 Task: Add Sprouts Sliced Swiss Cheese to the cart.
Action: Mouse moved to (848, 322)
Screenshot: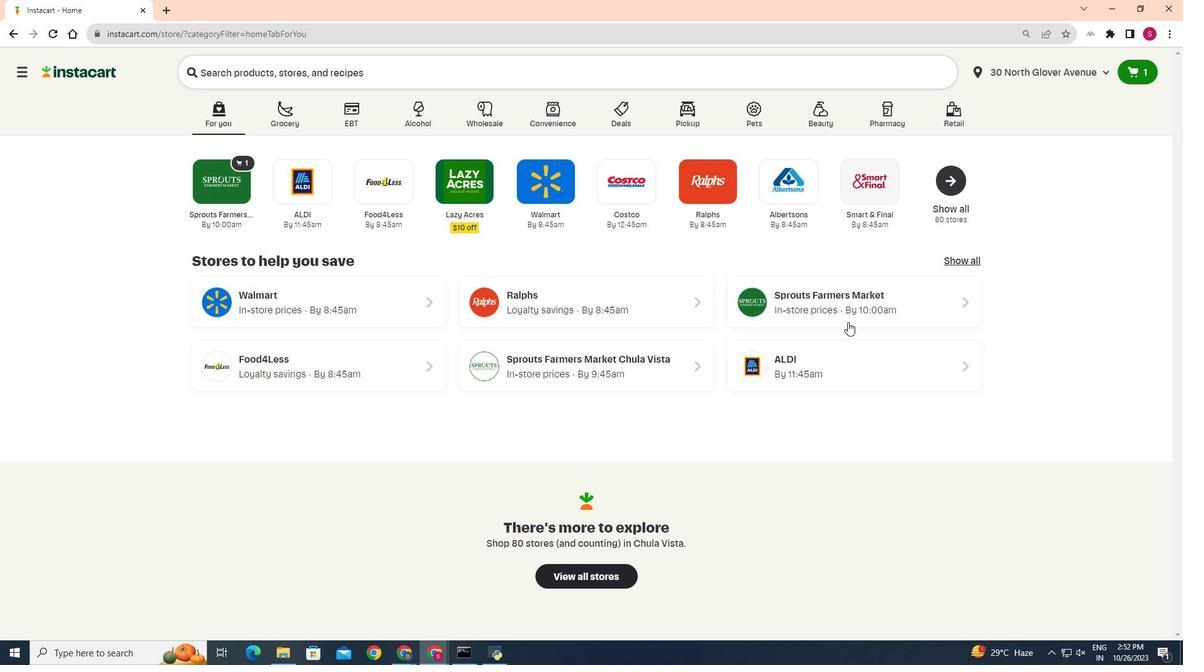 
Action: Mouse pressed left at (848, 322)
Screenshot: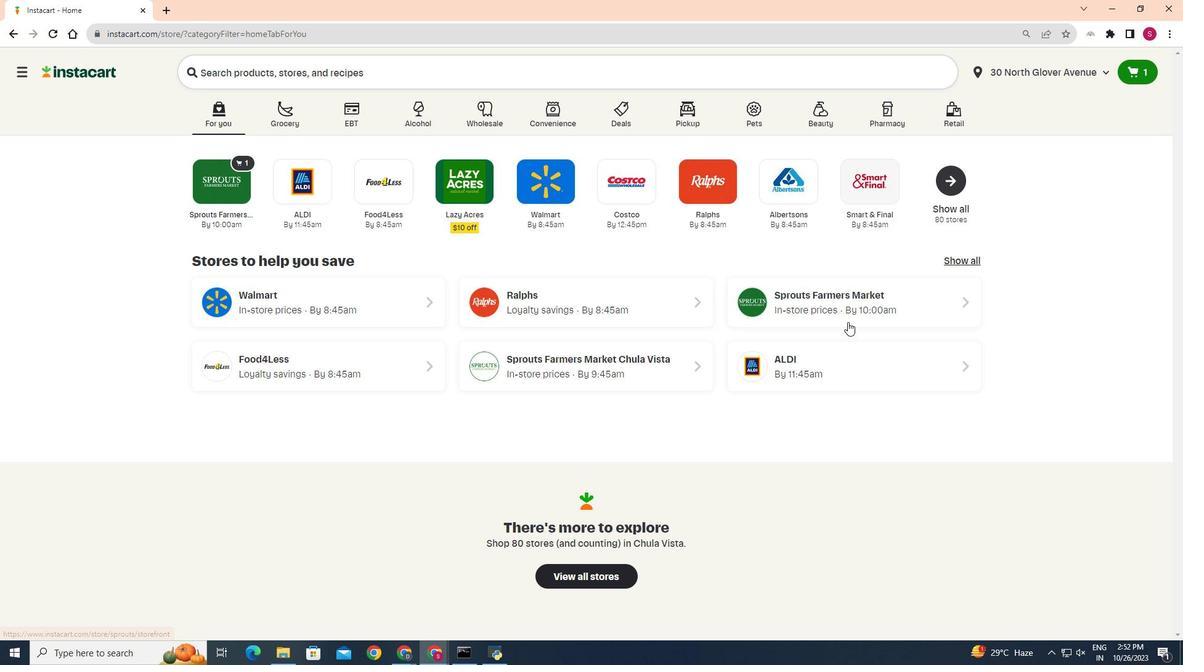 
Action: Mouse moved to (44, 522)
Screenshot: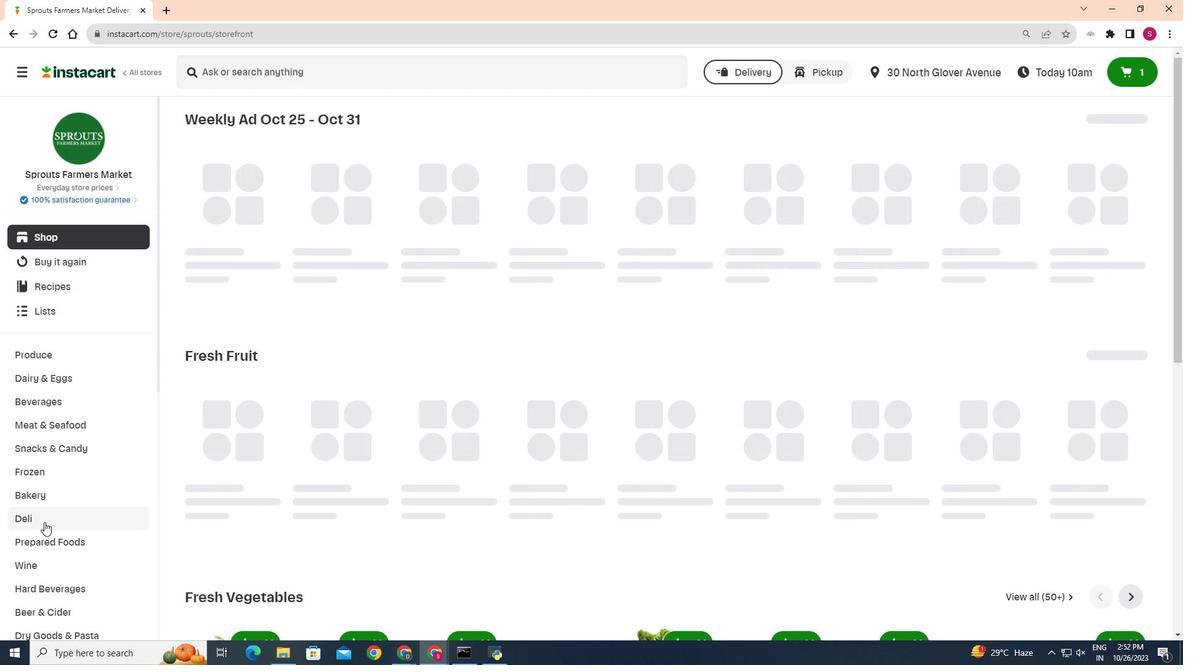 
Action: Mouse pressed left at (44, 522)
Screenshot: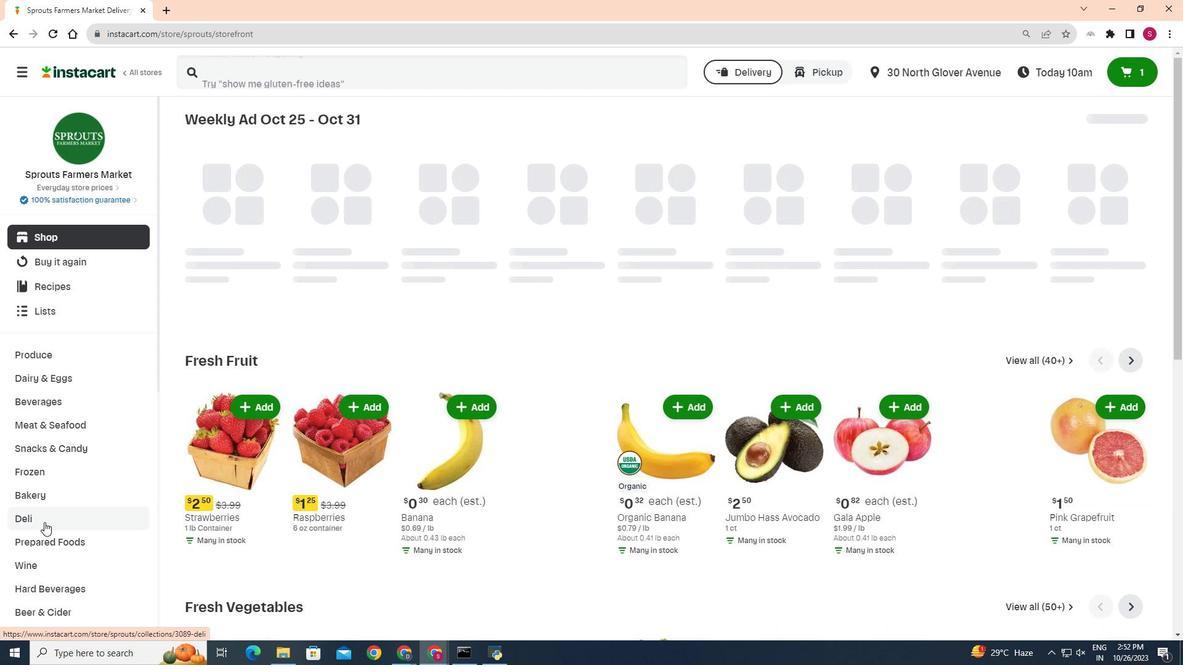 
Action: Mouse moved to (322, 158)
Screenshot: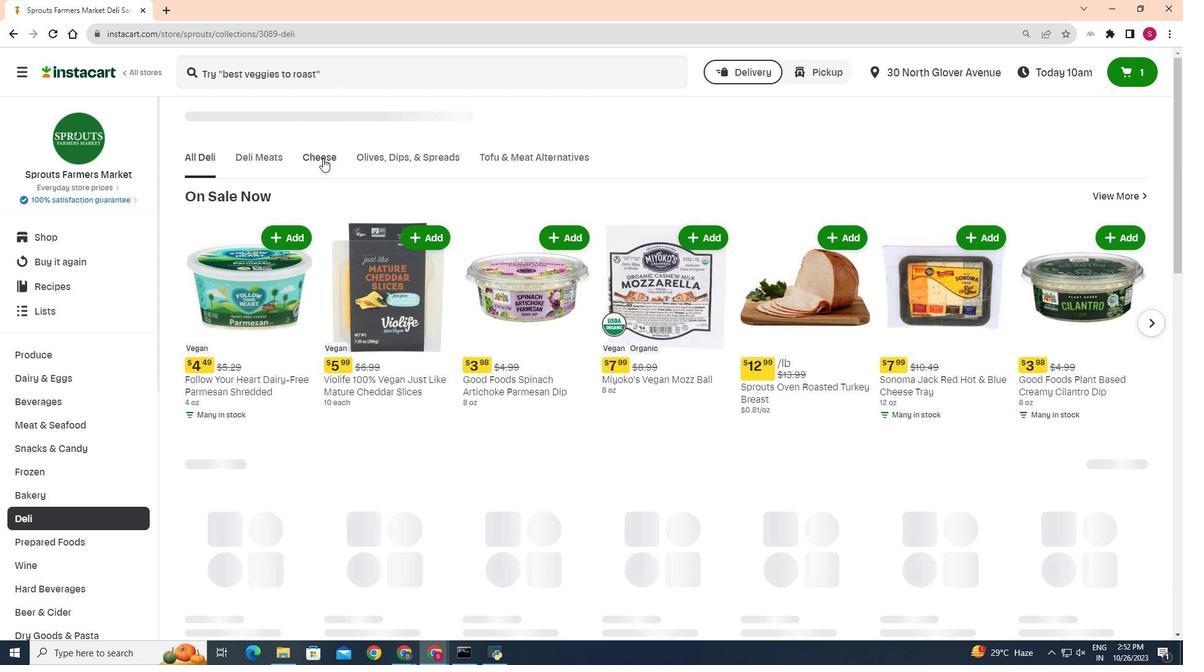 
Action: Mouse pressed left at (322, 158)
Screenshot: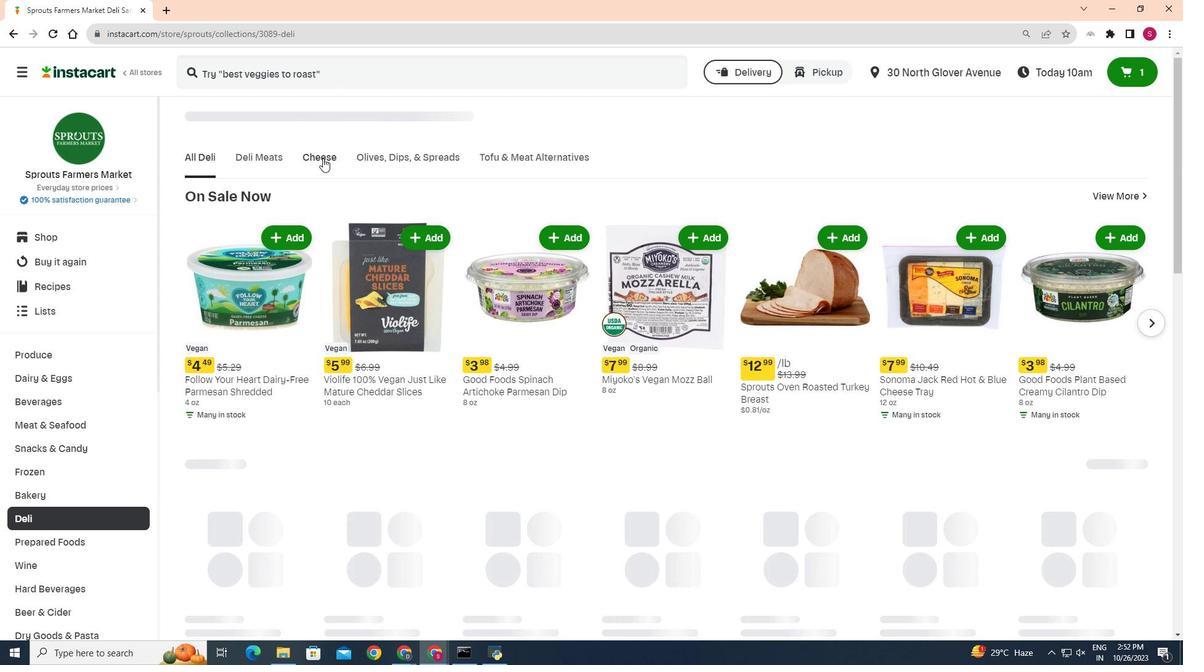 
Action: Mouse moved to (761, 203)
Screenshot: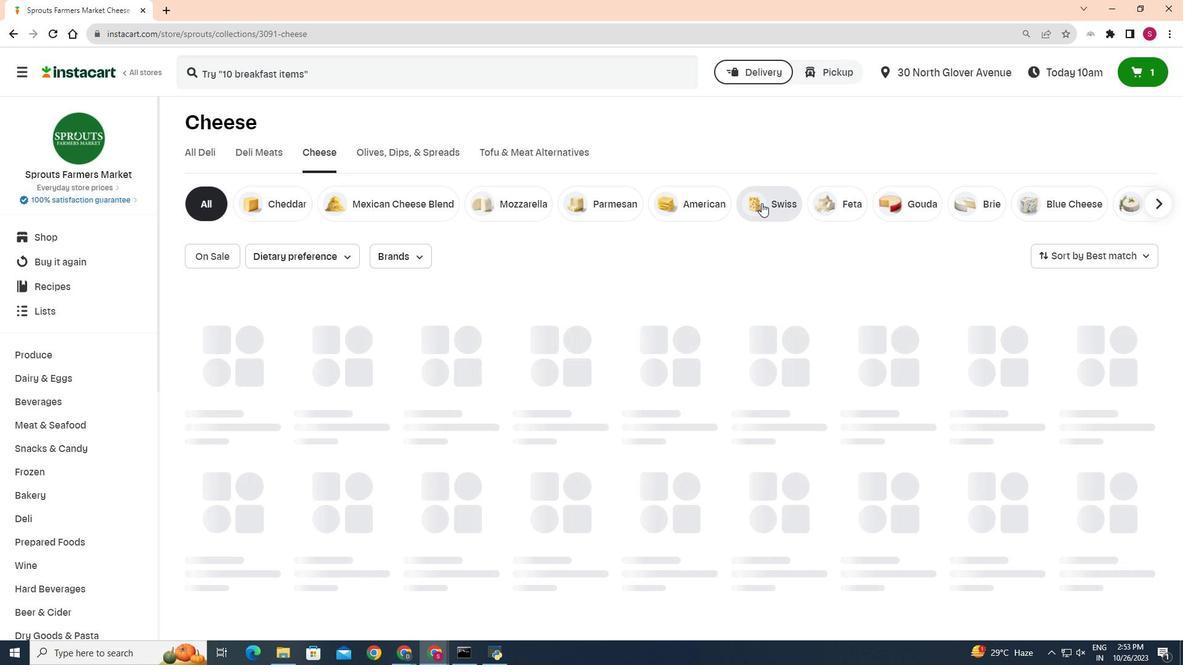 
Action: Mouse pressed left at (761, 203)
Screenshot: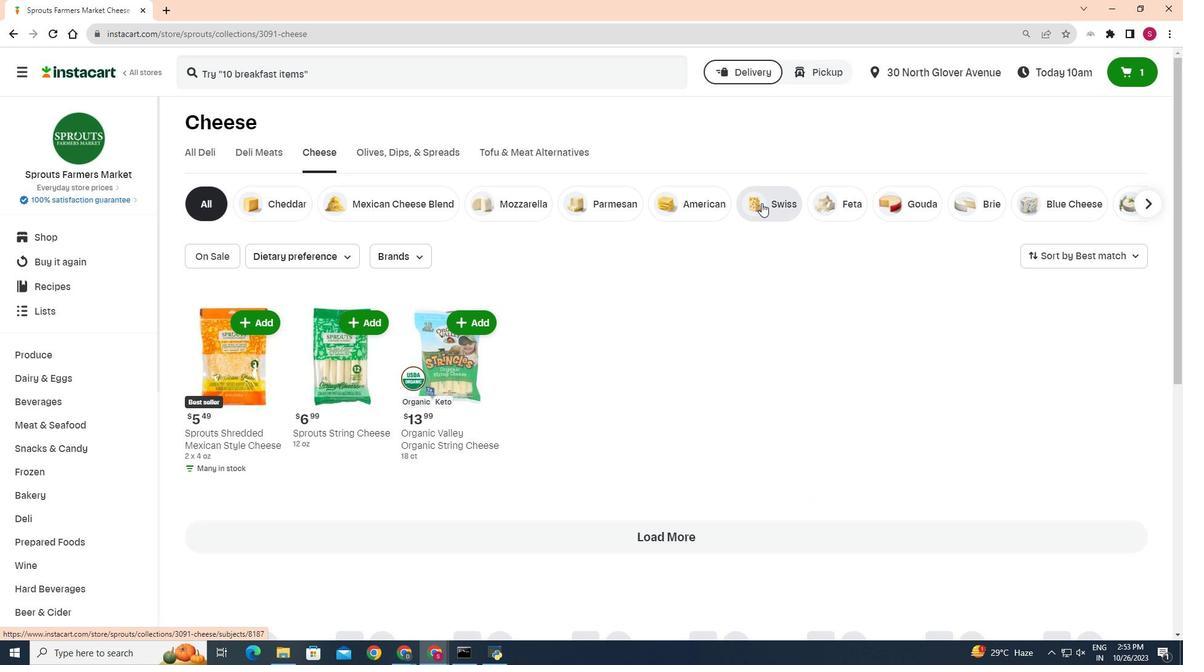 
Action: Mouse moved to (254, 321)
Screenshot: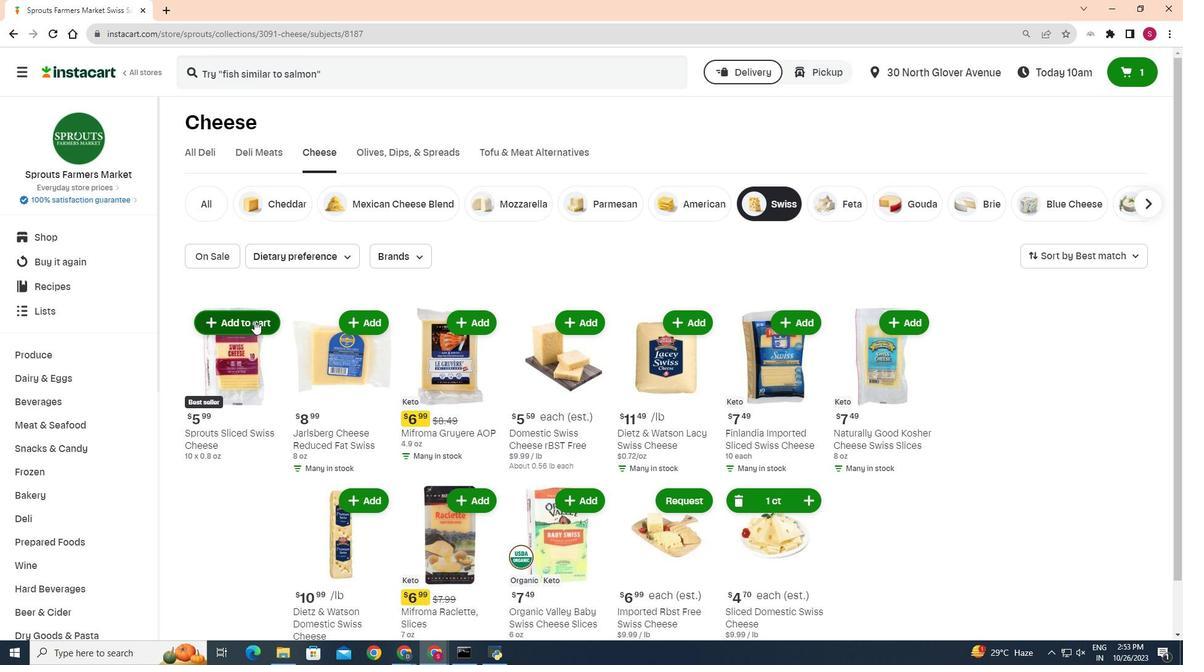 
Action: Mouse pressed left at (254, 321)
Screenshot: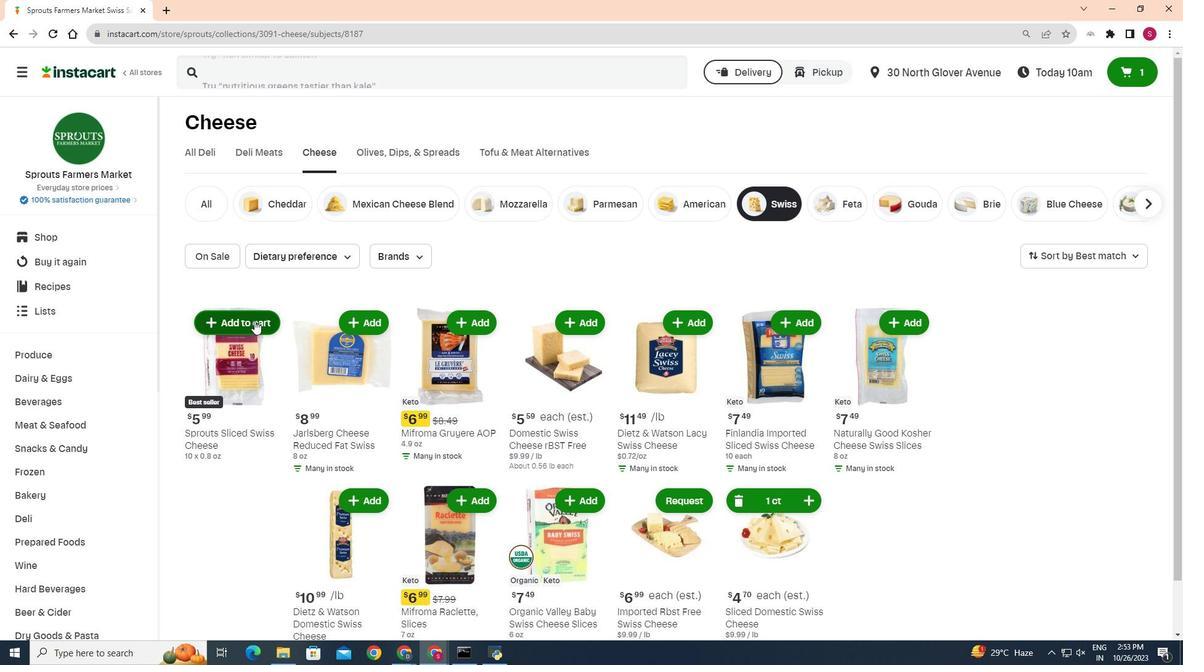 
Action: Mouse moved to (313, 309)
Screenshot: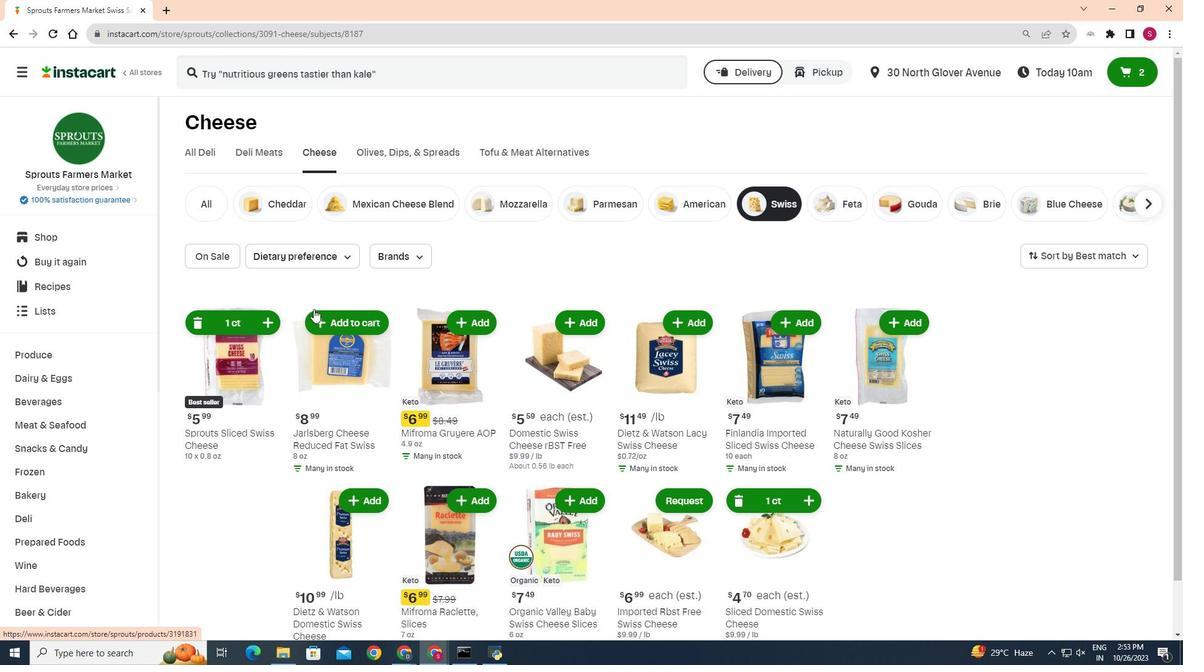 
